 Task: Show the sidebar alt for the builder.
Action: Mouse moved to (1004, 77)
Screenshot: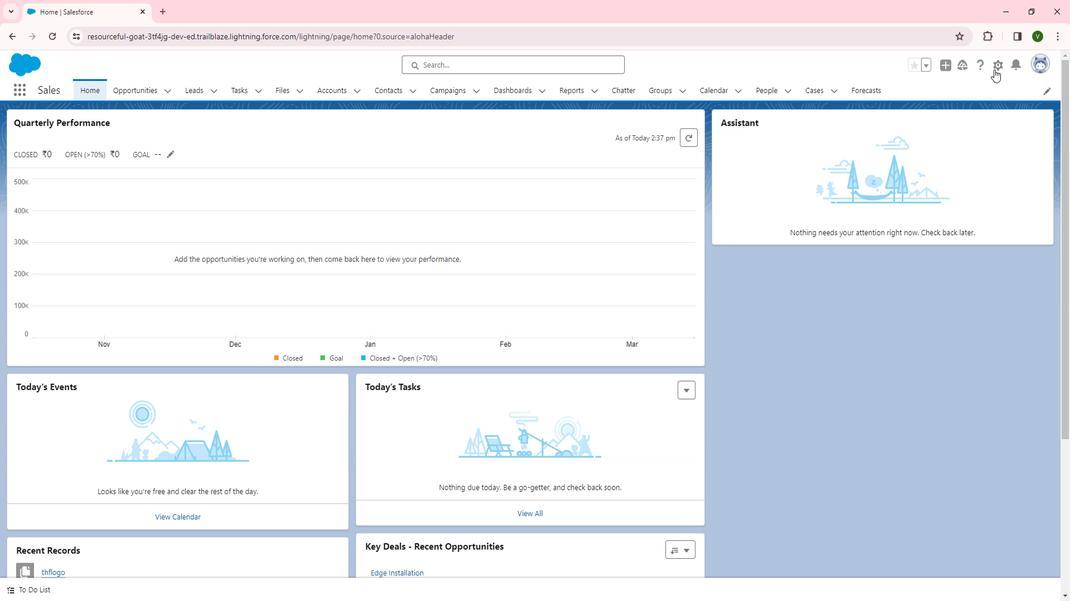 
Action: Mouse pressed left at (1004, 77)
Screenshot: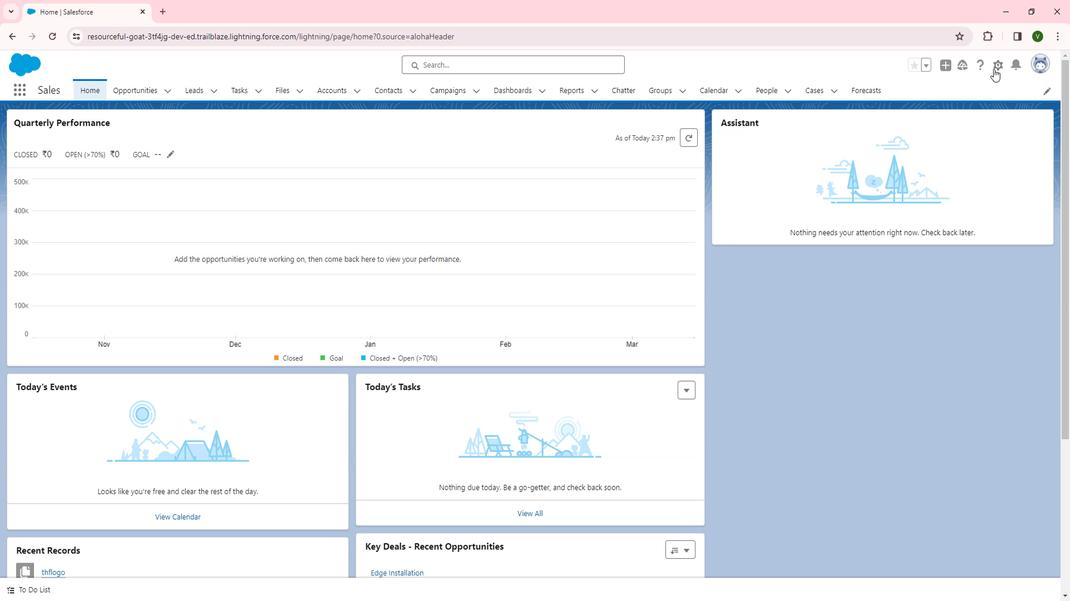 
Action: Mouse moved to (981, 119)
Screenshot: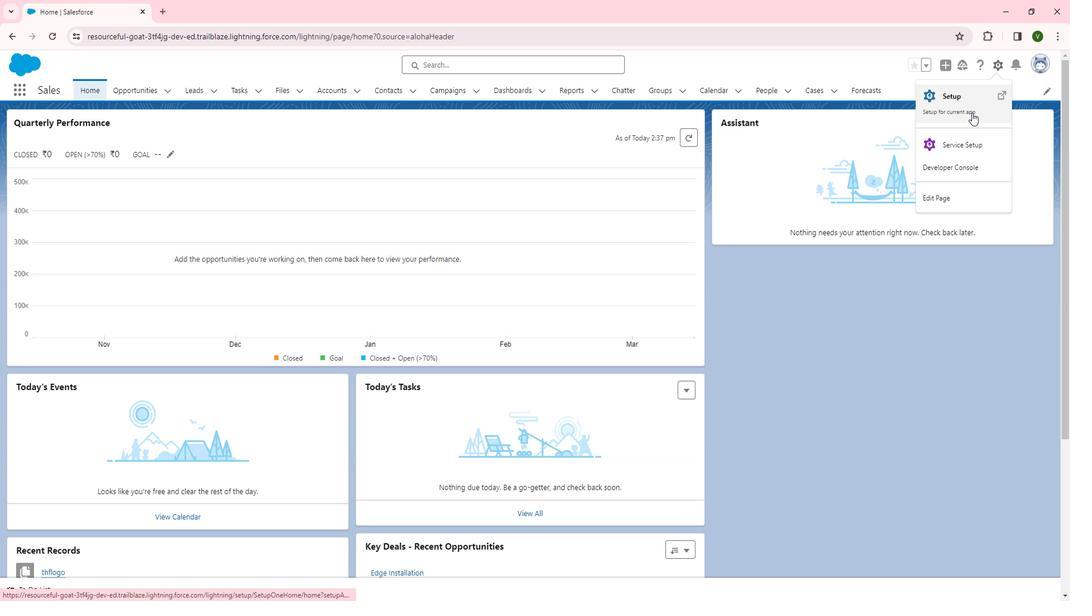 
Action: Mouse pressed left at (981, 119)
Screenshot: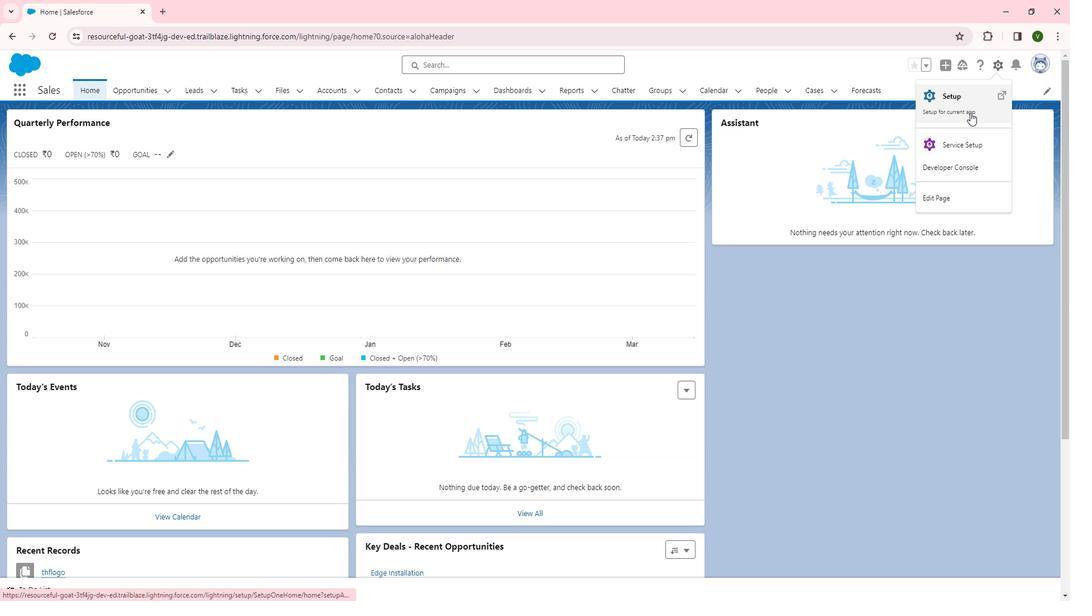 
Action: Mouse moved to (39, 429)
Screenshot: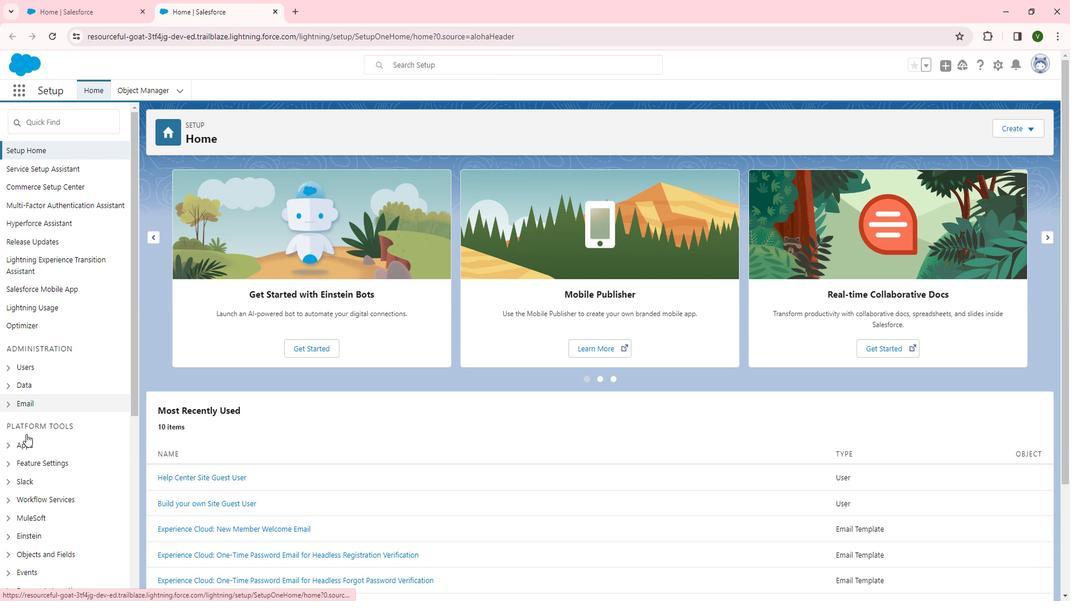 
Action: Mouse scrolled (39, 429) with delta (0, 0)
Screenshot: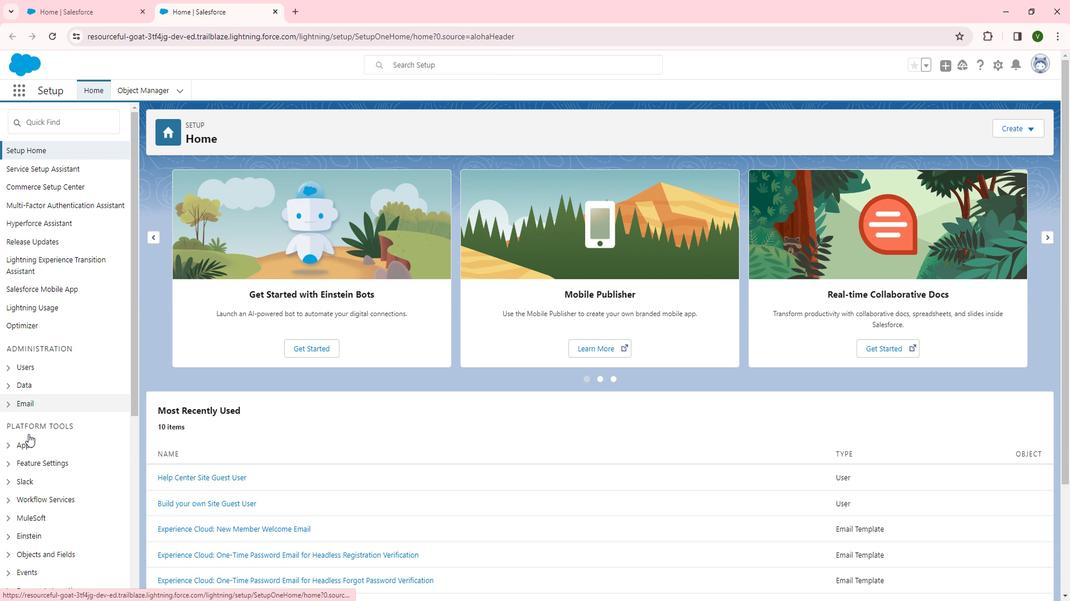 
Action: Mouse scrolled (39, 429) with delta (0, 0)
Screenshot: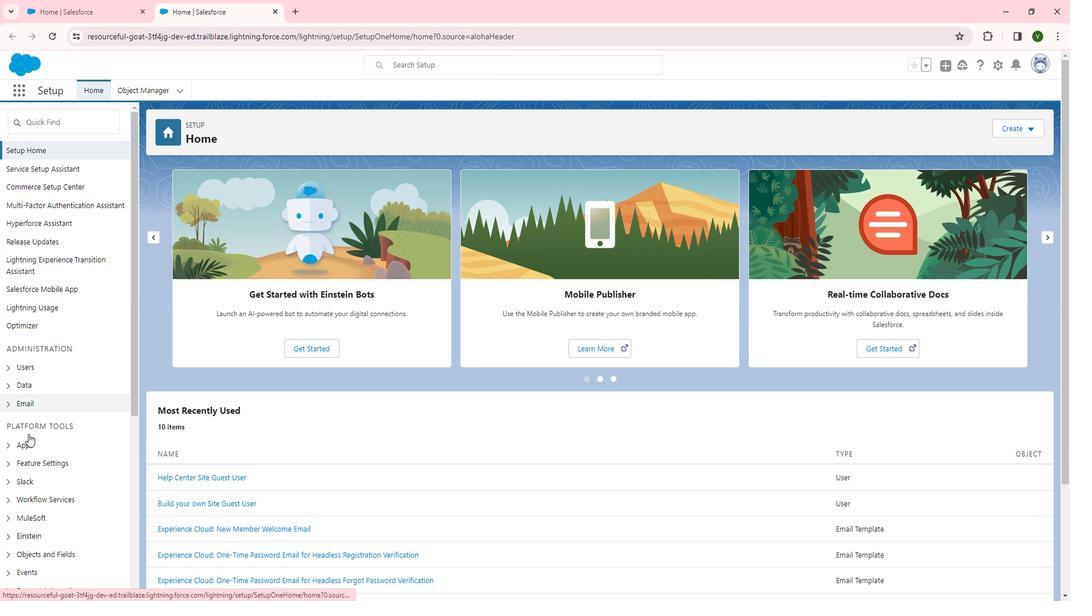 
Action: Mouse scrolled (39, 429) with delta (0, 0)
Screenshot: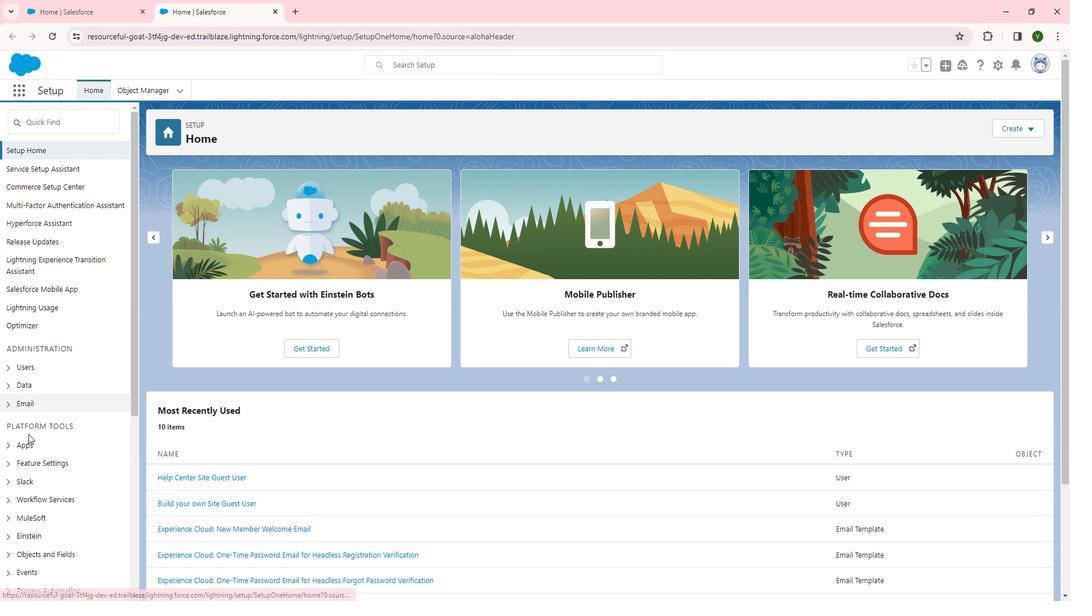 
Action: Mouse moved to (60, 288)
Screenshot: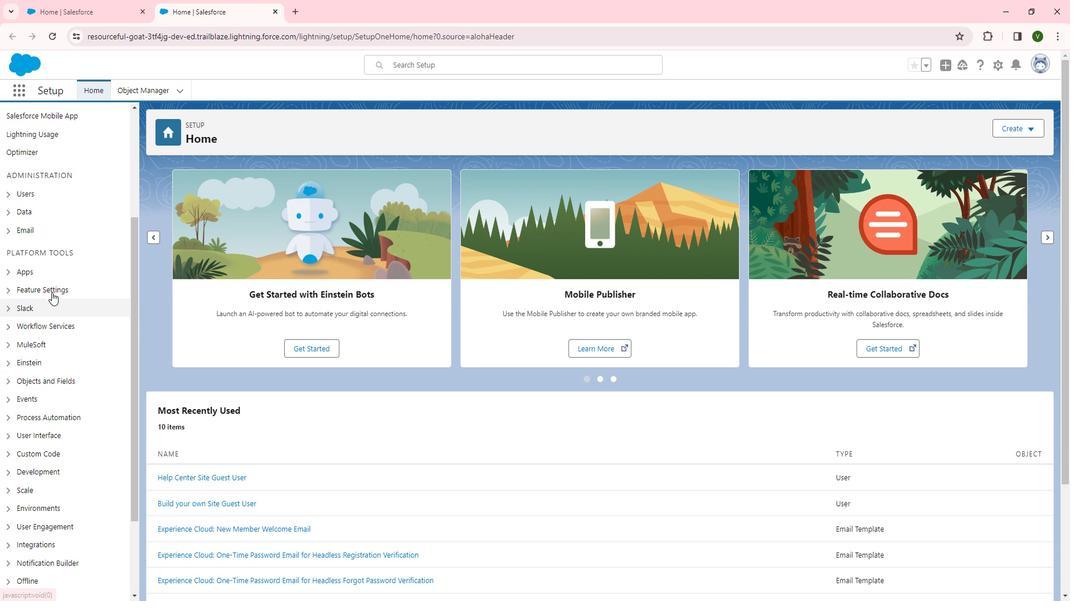 
Action: Mouse pressed left at (60, 288)
Screenshot: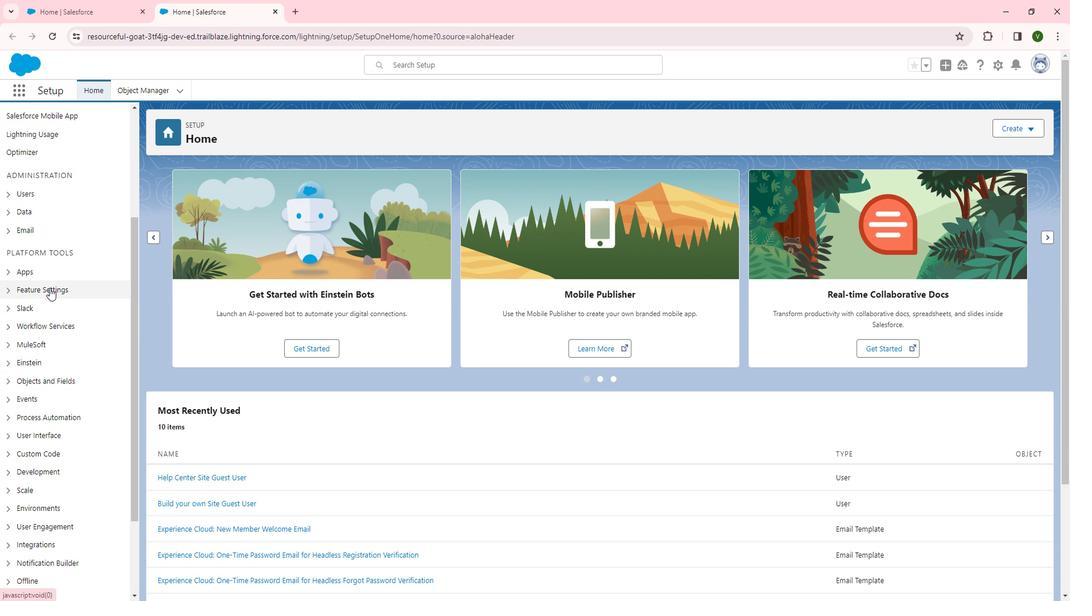 
Action: Mouse moved to (62, 378)
Screenshot: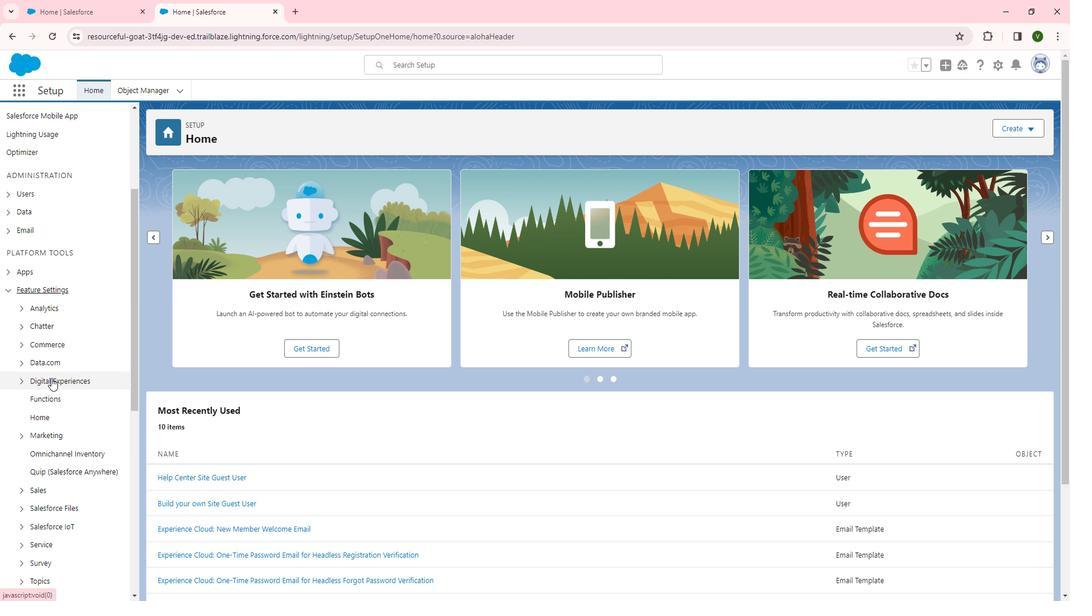 
Action: Mouse pressed left at (62, 378)
Screenshot: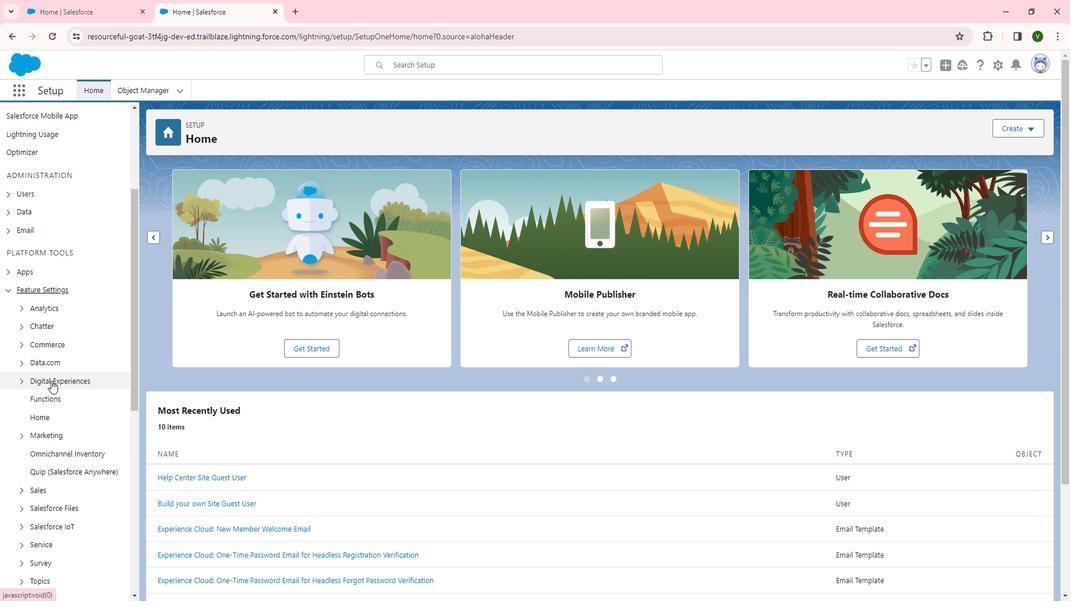 
Action: Mouse moved to (60, 394)
Screenshot: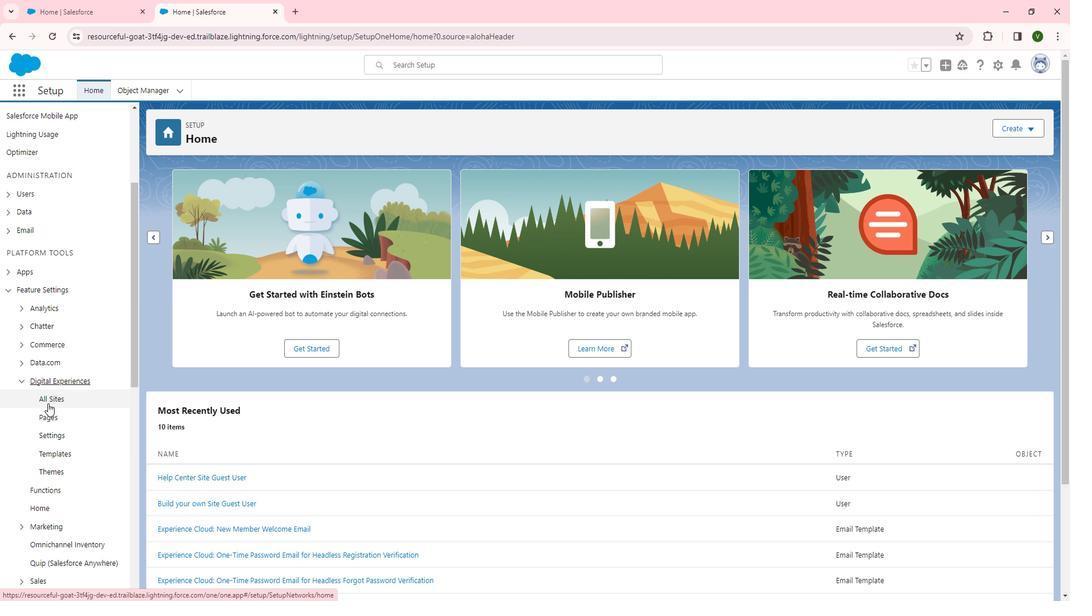 
Action: Mouse pressed left at (60, 394)
Screenshot: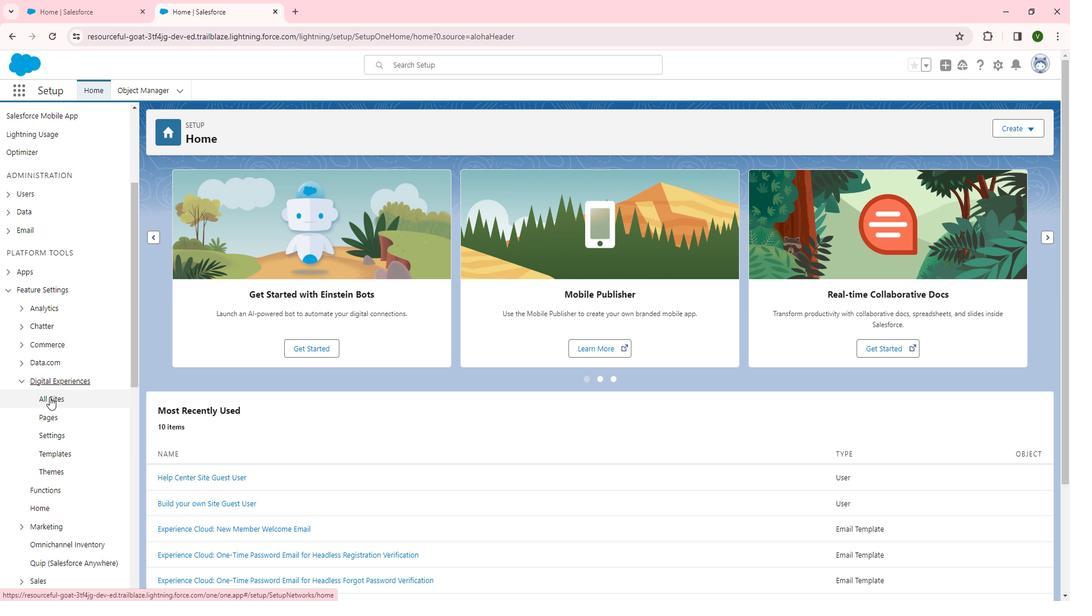 
Action: Mouse moved to (190, 297)
Screenshot: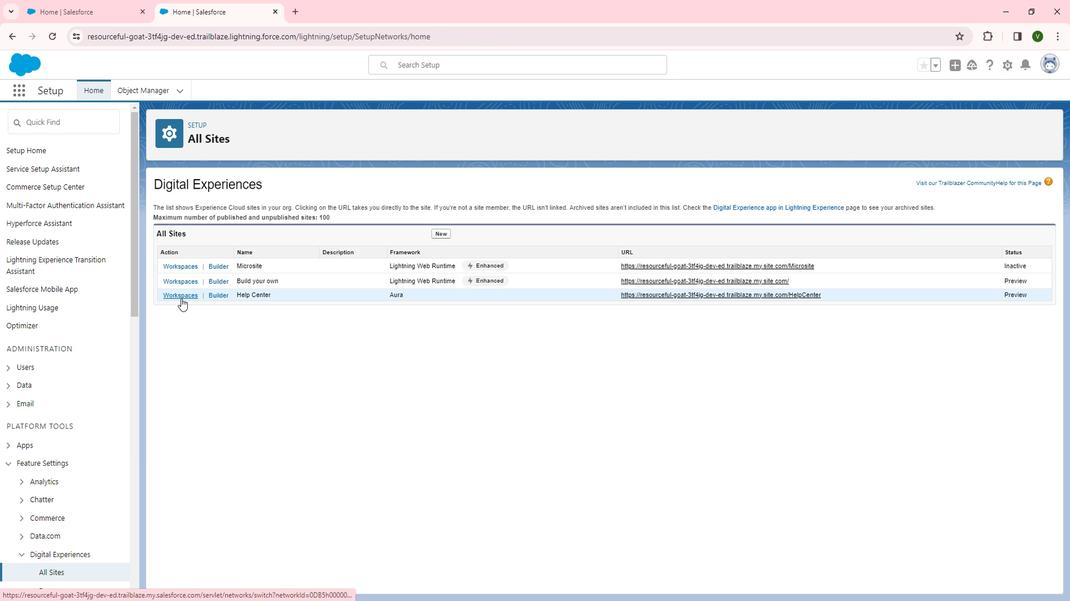 
Action: Mouse pressed left at (190, 297)
Screenshot: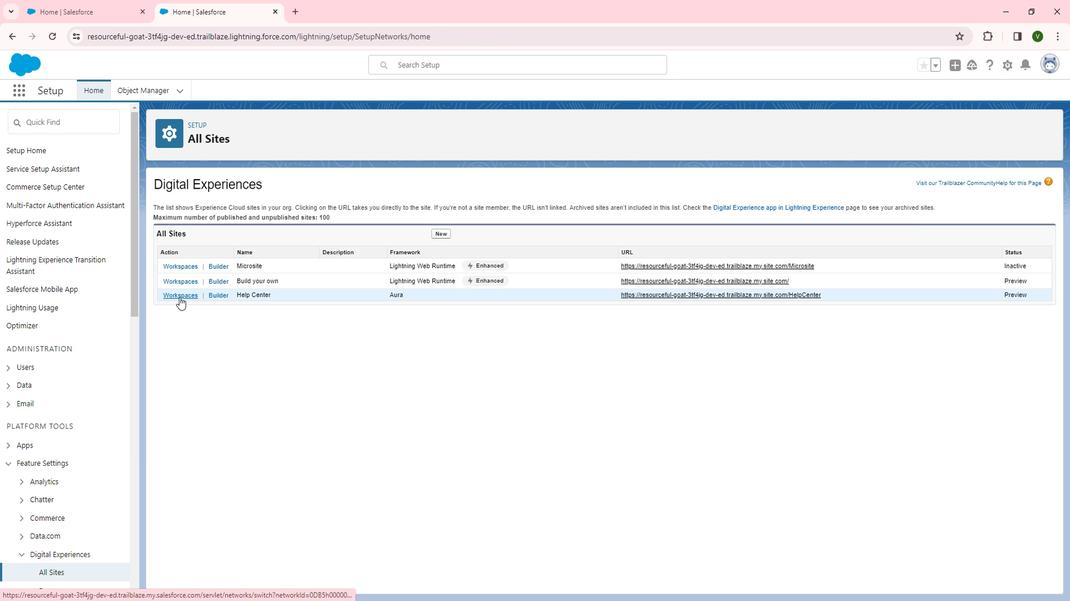 
Action: Mouse moved to (183, 248)
Screenshot: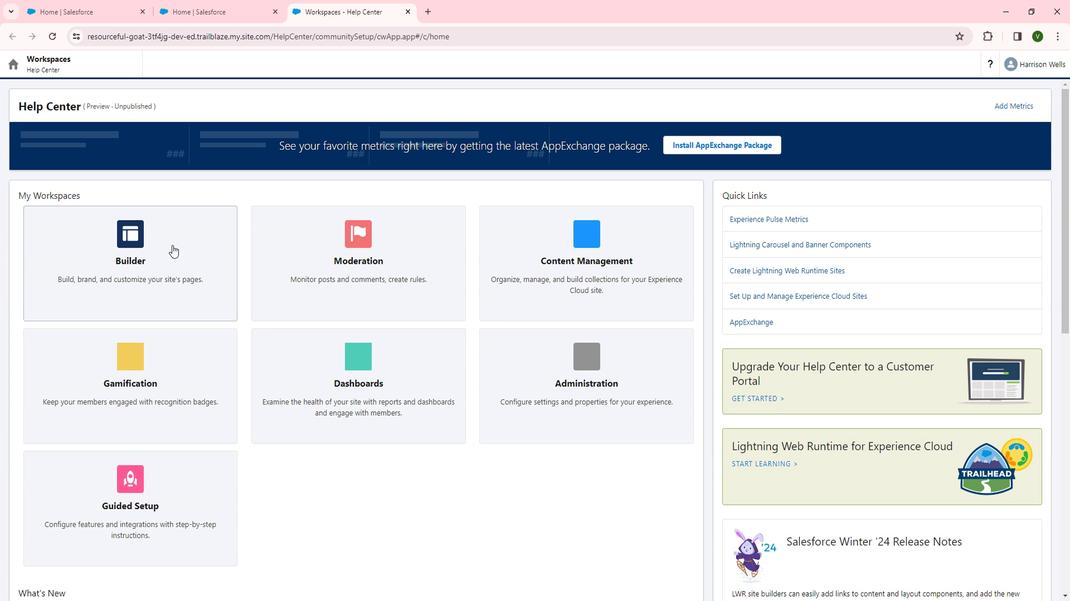 
Action: Mouse pressed left at (183, 248)
Screenshot: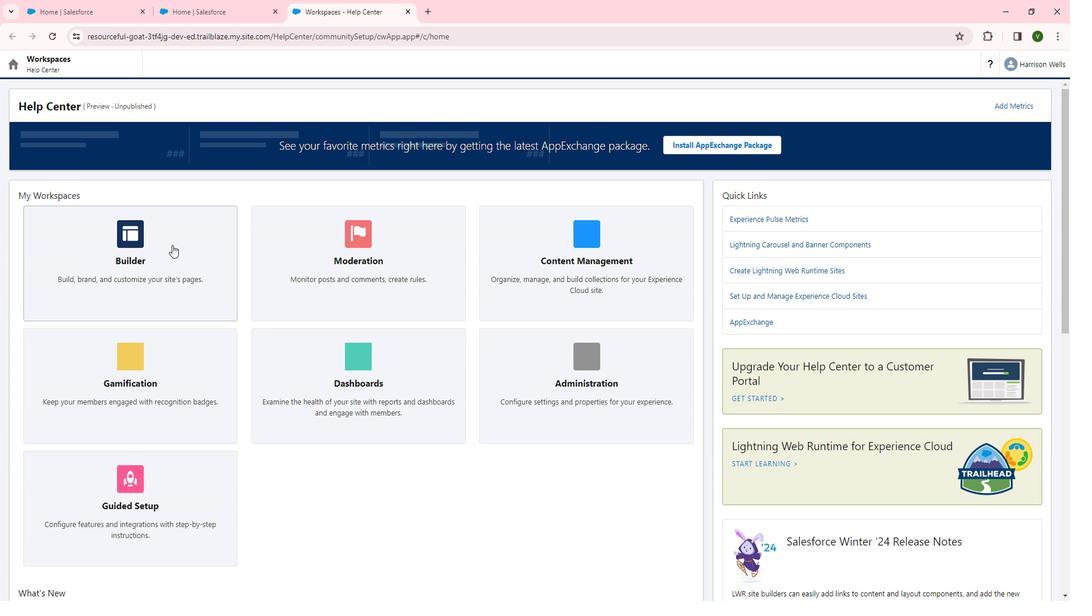
Action: Mouse moved to (31, 166)
Screenshot: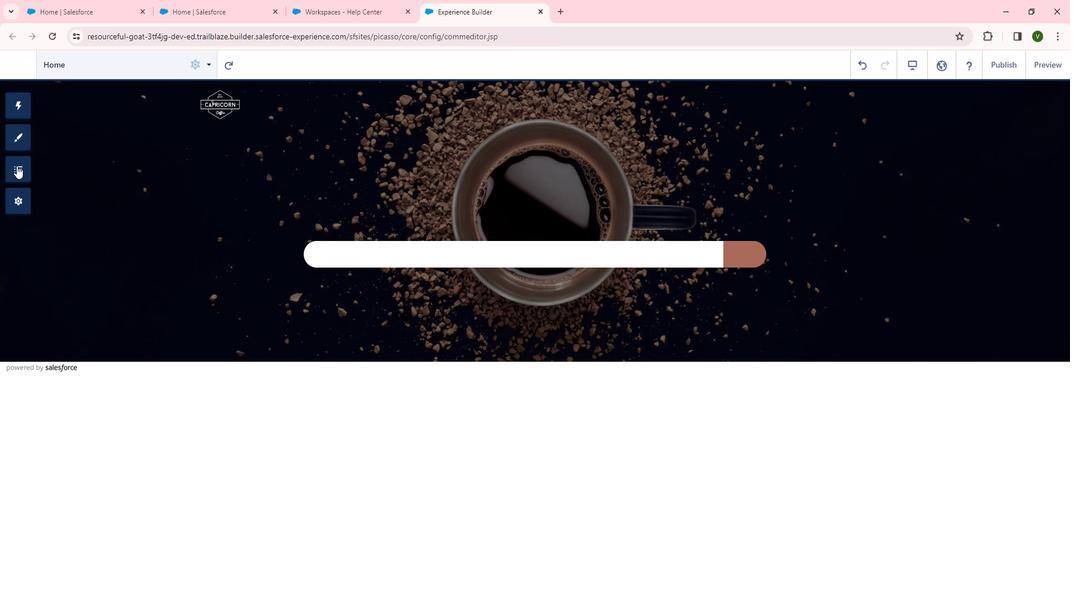 
Action: Mouse pressed left at (31, 166)
Screenshot: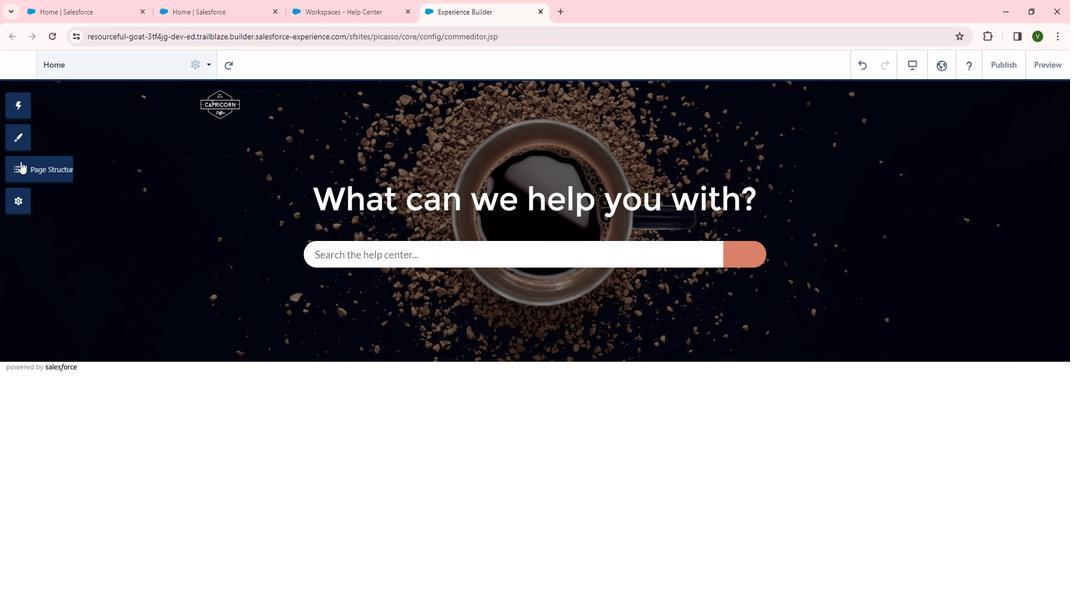 
Action: Mouse moved to (137, 448)
Screenshot: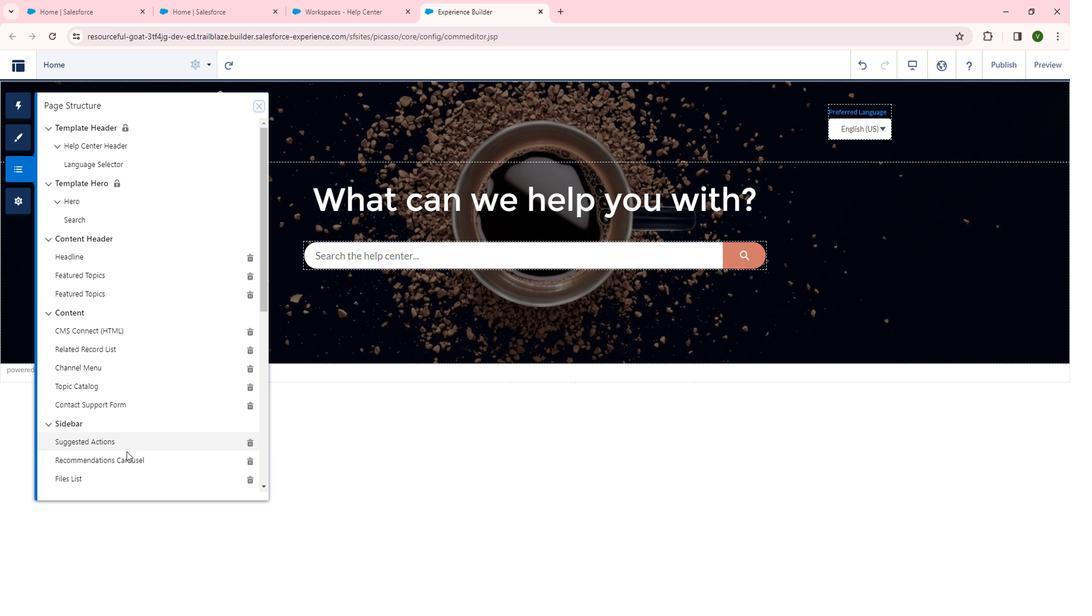 
Action: Mouse scrolled (137, 447) with delta (0, 0)
Screenshot: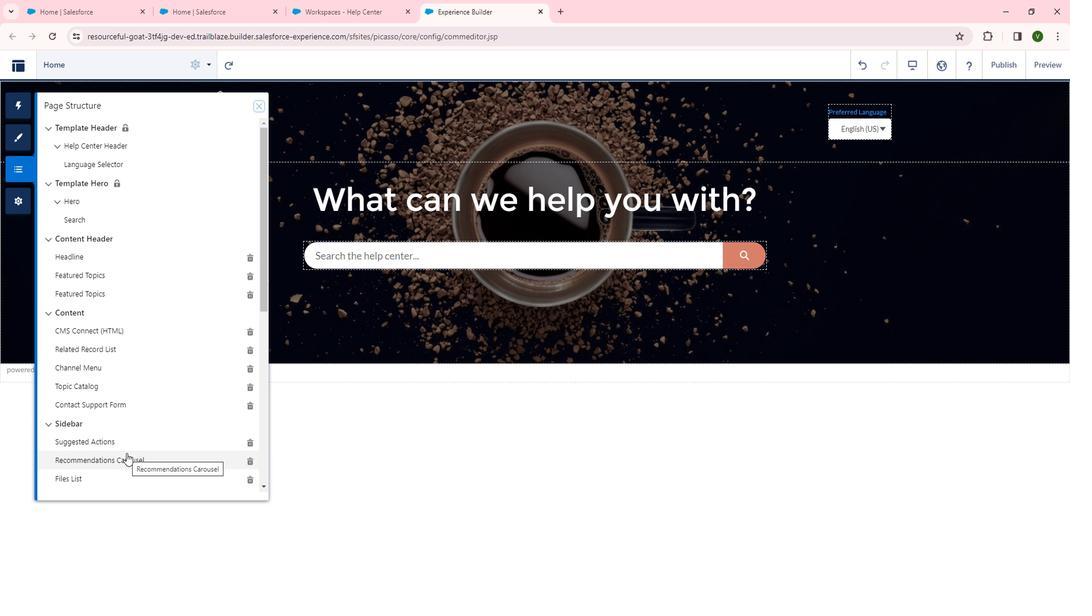 
Action: Mouse scrolled (137, 447) with delta (0, 0)
Screenshot: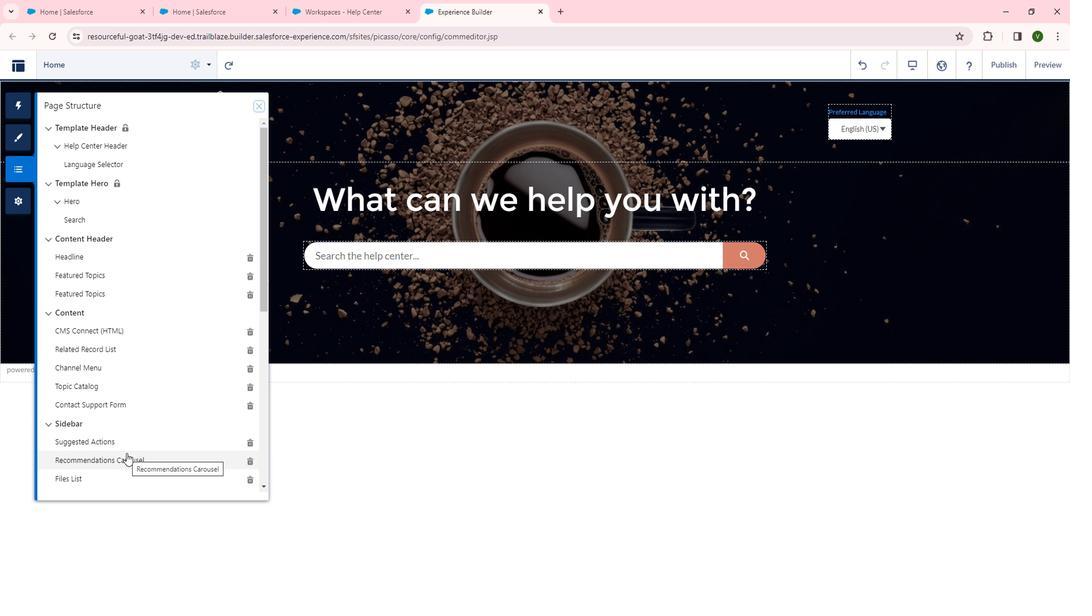 
Action: Mouse moved to (107, 435)
Screenshot: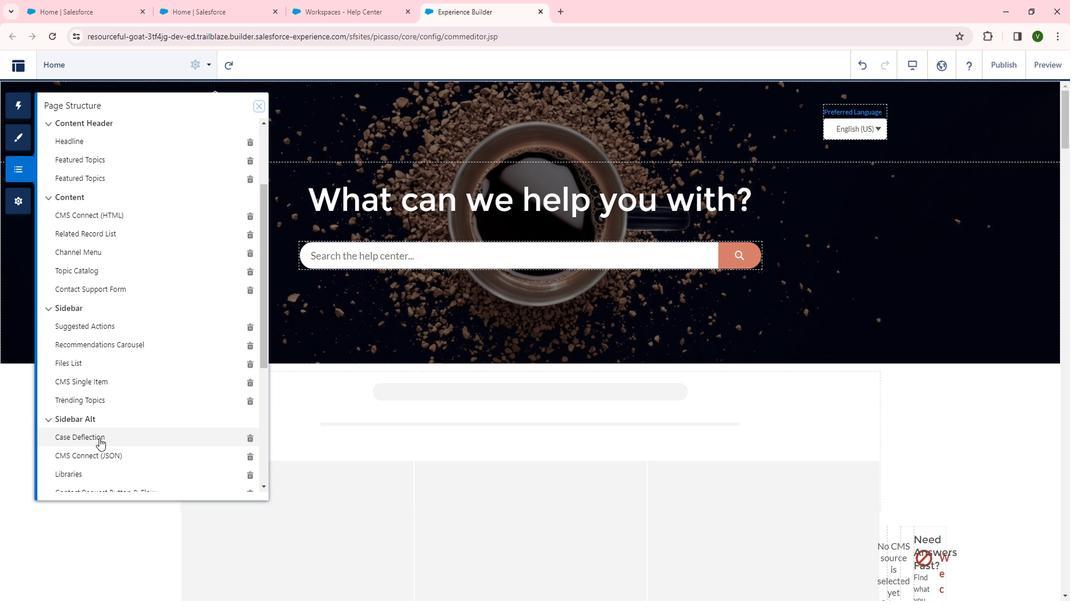 
Action: Mouse scrolled (107, 435) with delta (0, 0)
Screenshot: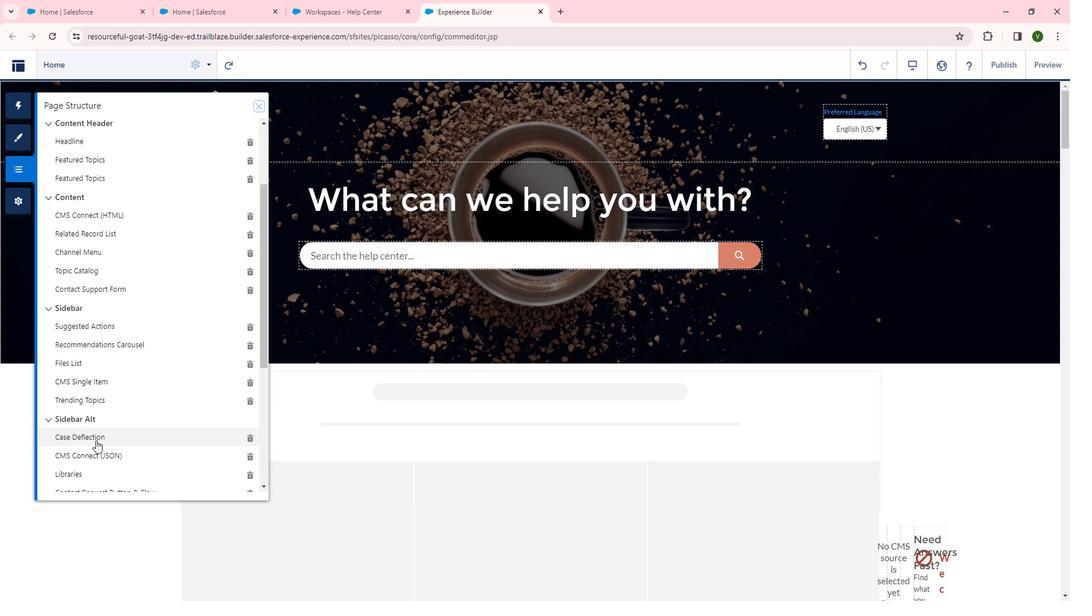 
Action: Mouse scrolled (107, 435) with delta (0, 0)
Screenshot: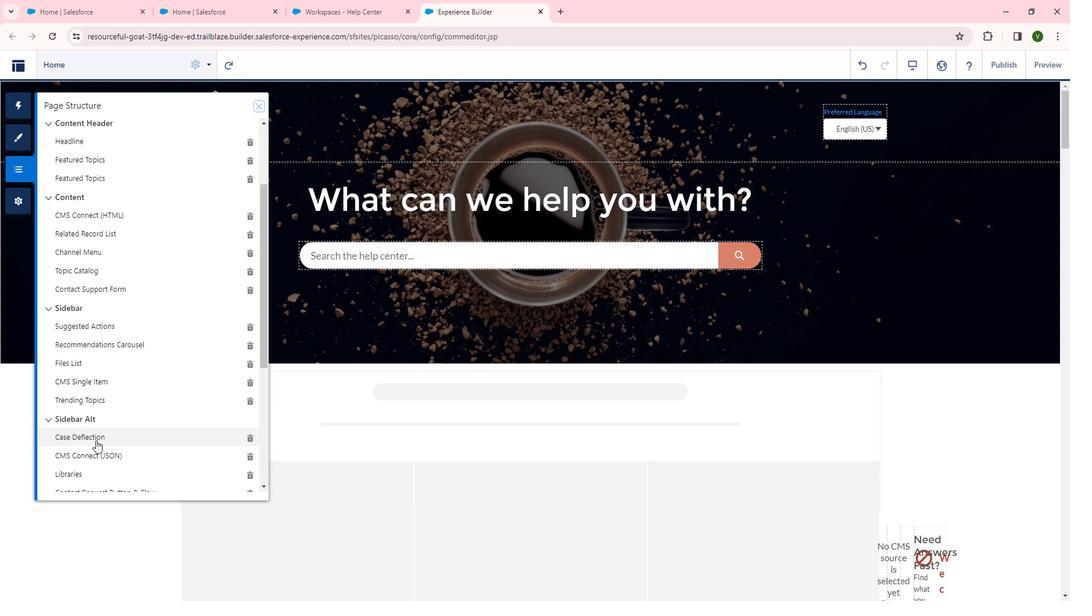 
Action: Mouse moved to (110, 315)
Screenshot: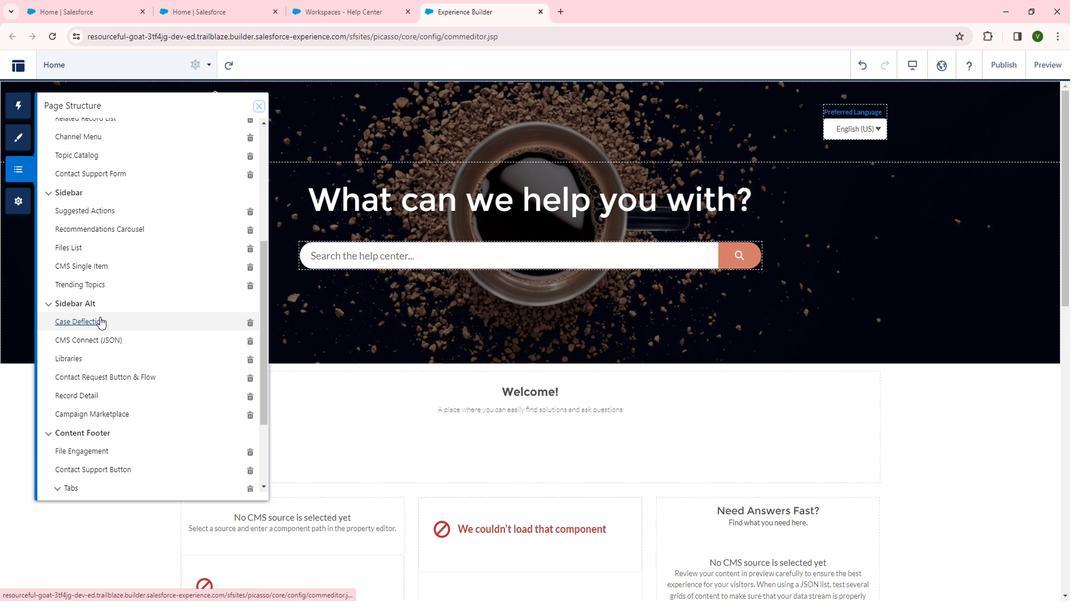 
Action: Mouse pressed left at (110, 315)
Screenshot: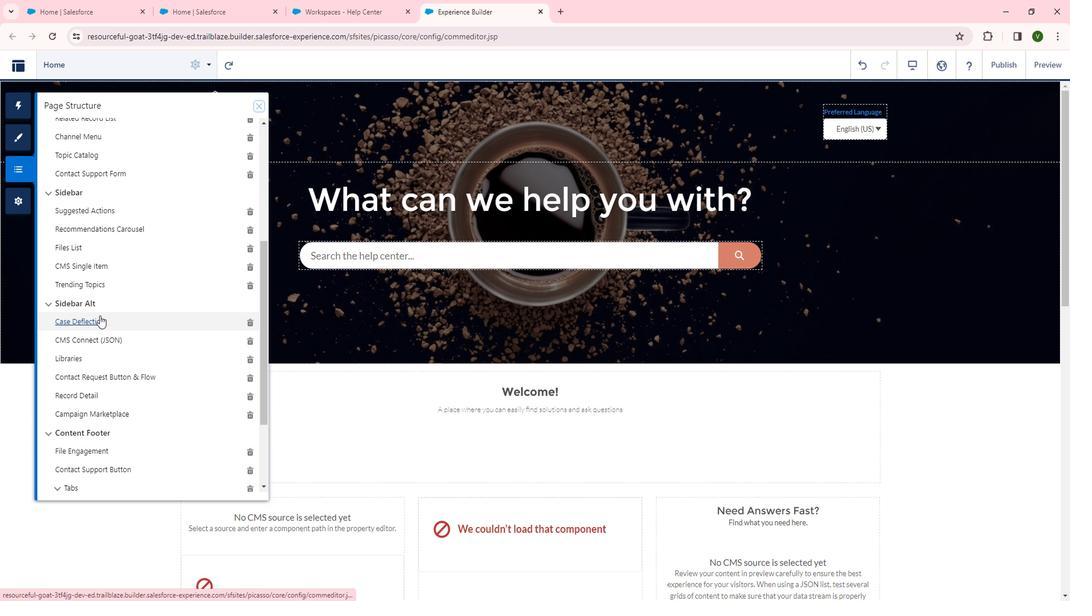 
Action: Mouse moved to (247, 322)
Screenshot: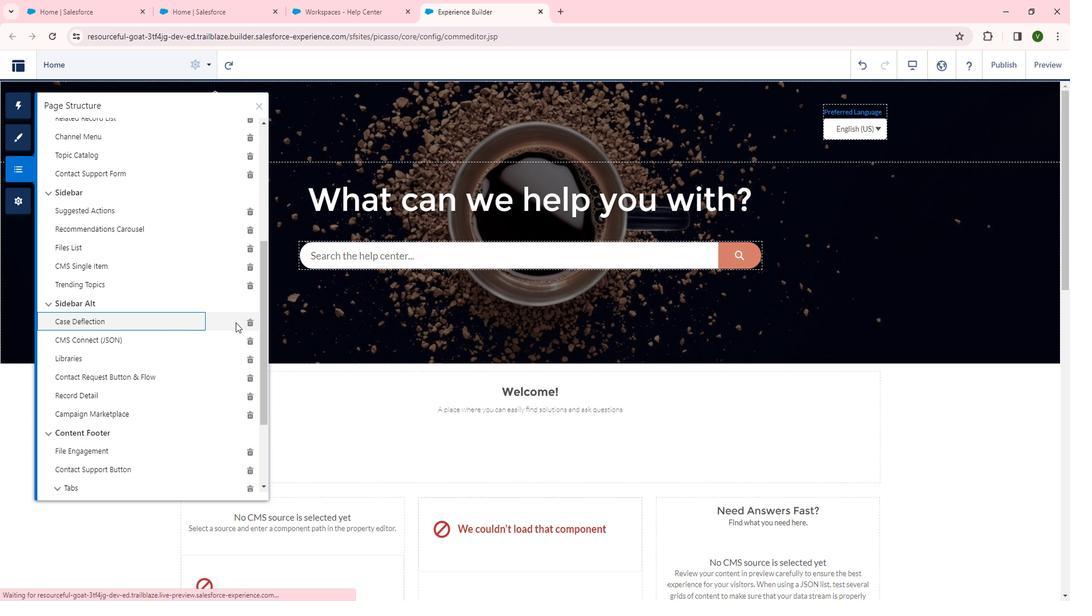 
